 Task: Add a signature Brooke Phillips containing Best regards from, Brooke Phillips to email address softage.10@softage.net and add a folder Intellectual property
Action: Mouse moved to (804, 110)
Screenshot: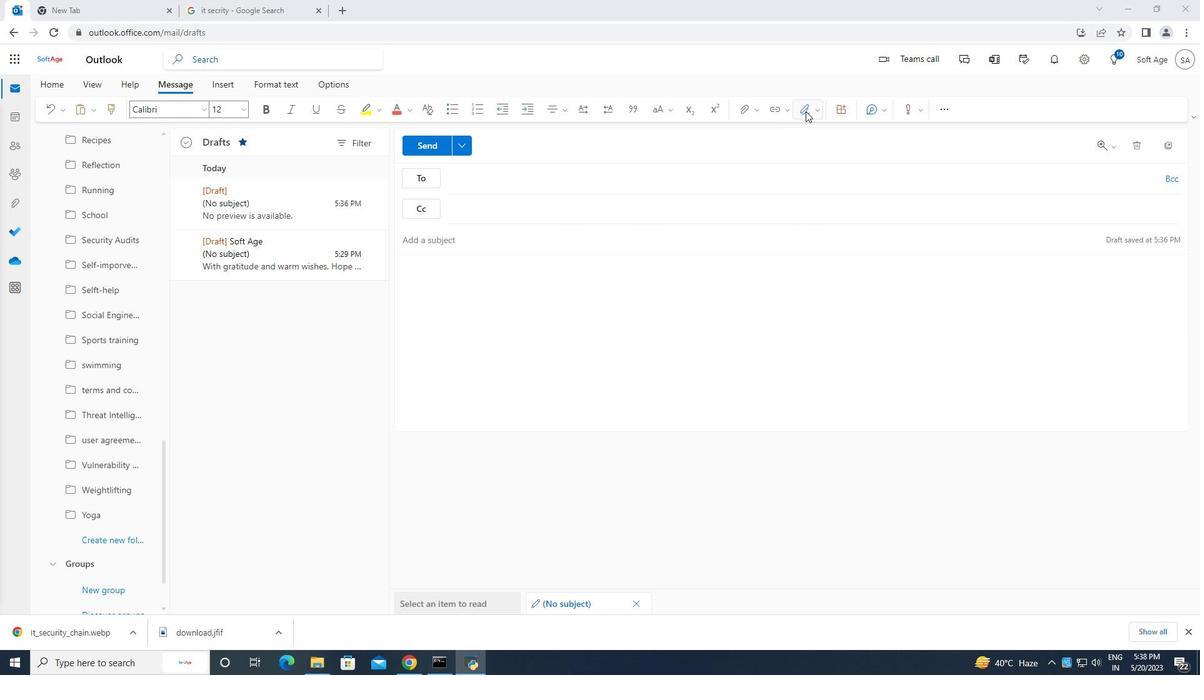 
Action: Mouse pressed left at (804, 110)
Screenshot: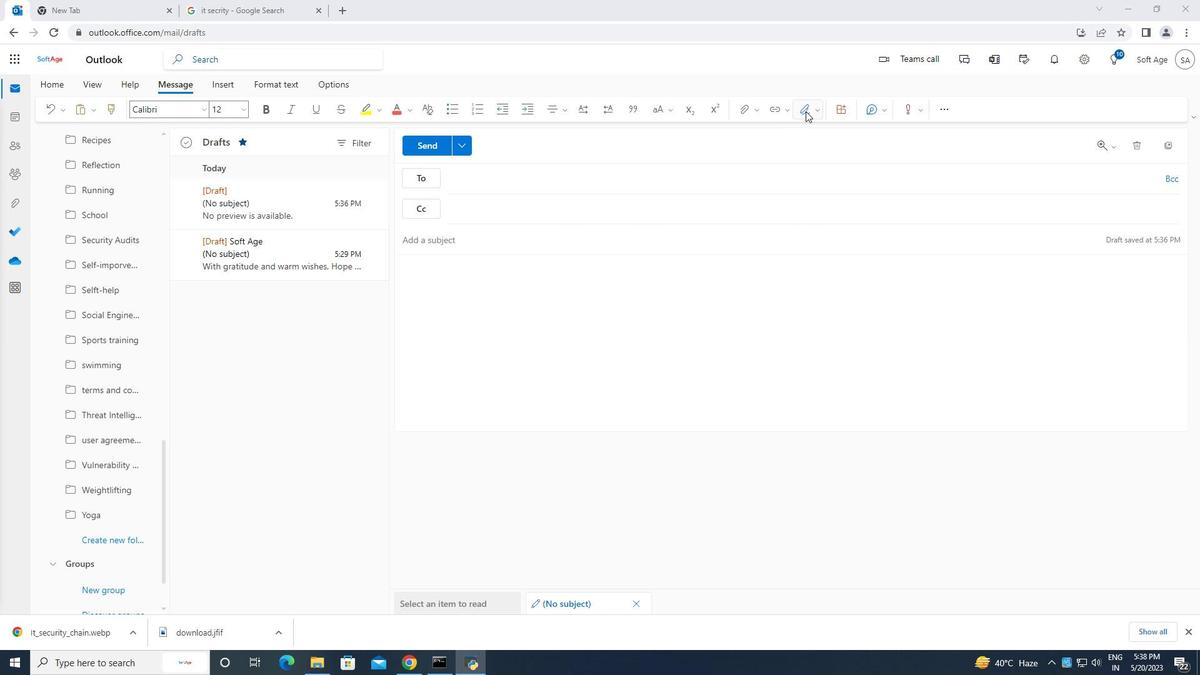 
Action: Mouse moved to (777, 159)
Screenshot: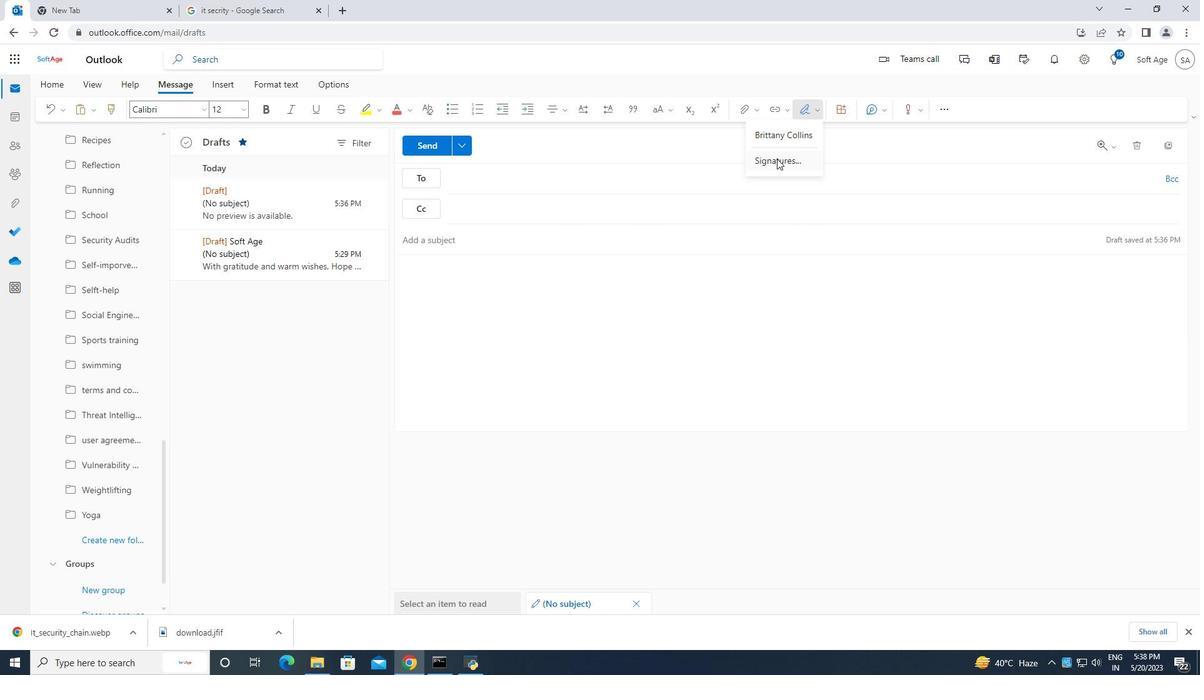 
Action: Mouse pressed left at (777, 159)
Screenshot: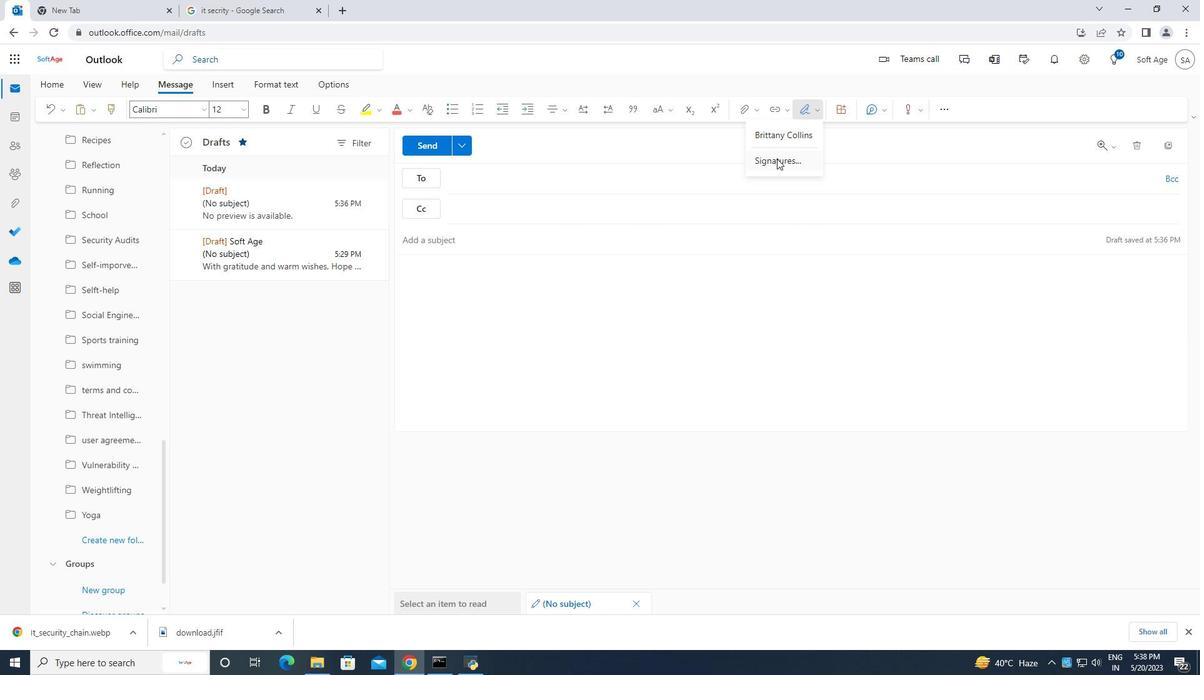 
Action: Mouse moved to (852, 210)
Screenshot: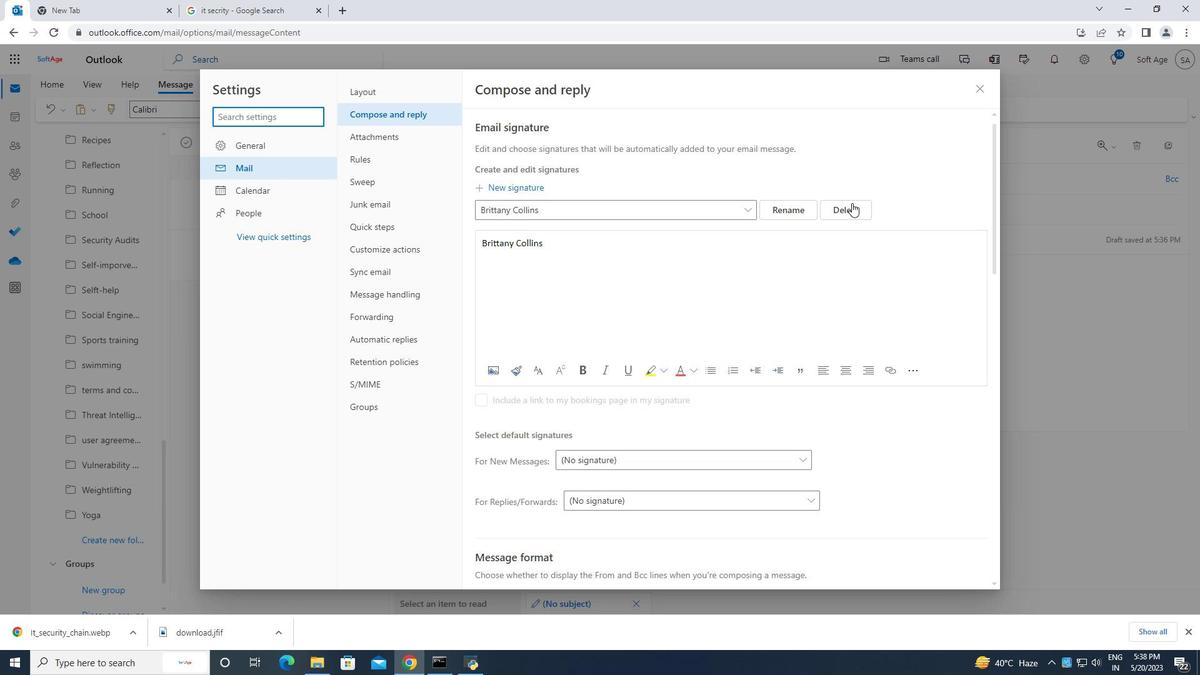 
Action: Mouse pressed left at (852, 210)
Screenshot: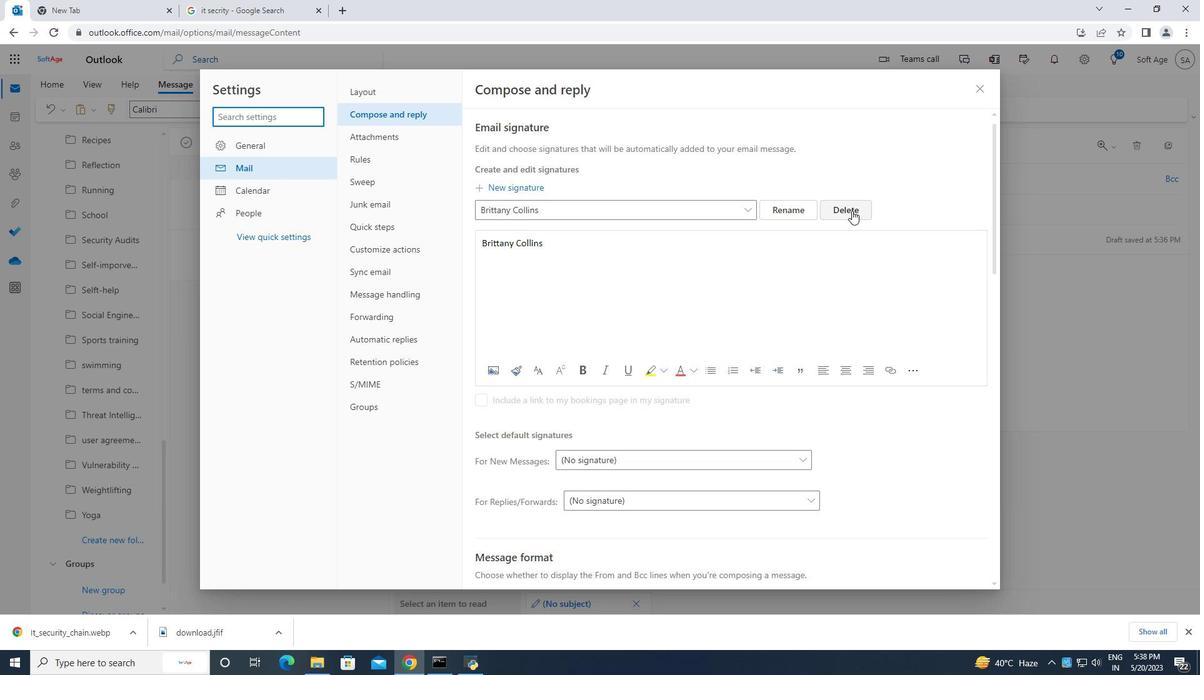
Action: Mouse moved to (584, 210)
Screenshot: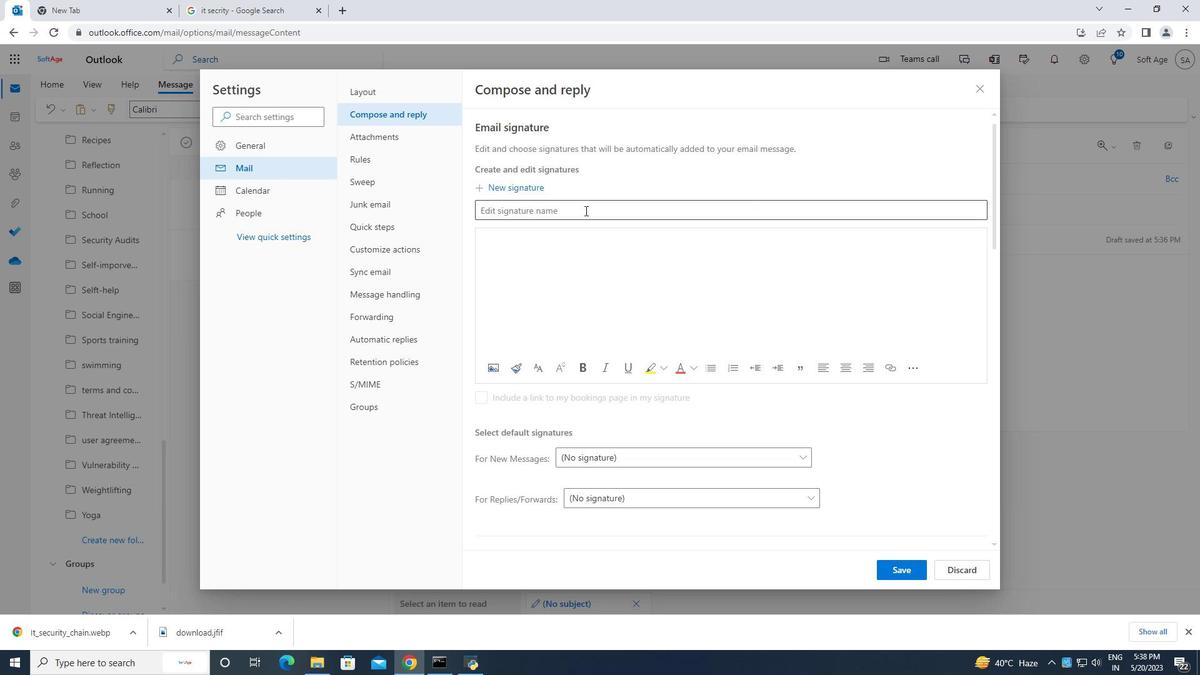 
Action: Mouse pressed left at (584, 210)
Screenshot: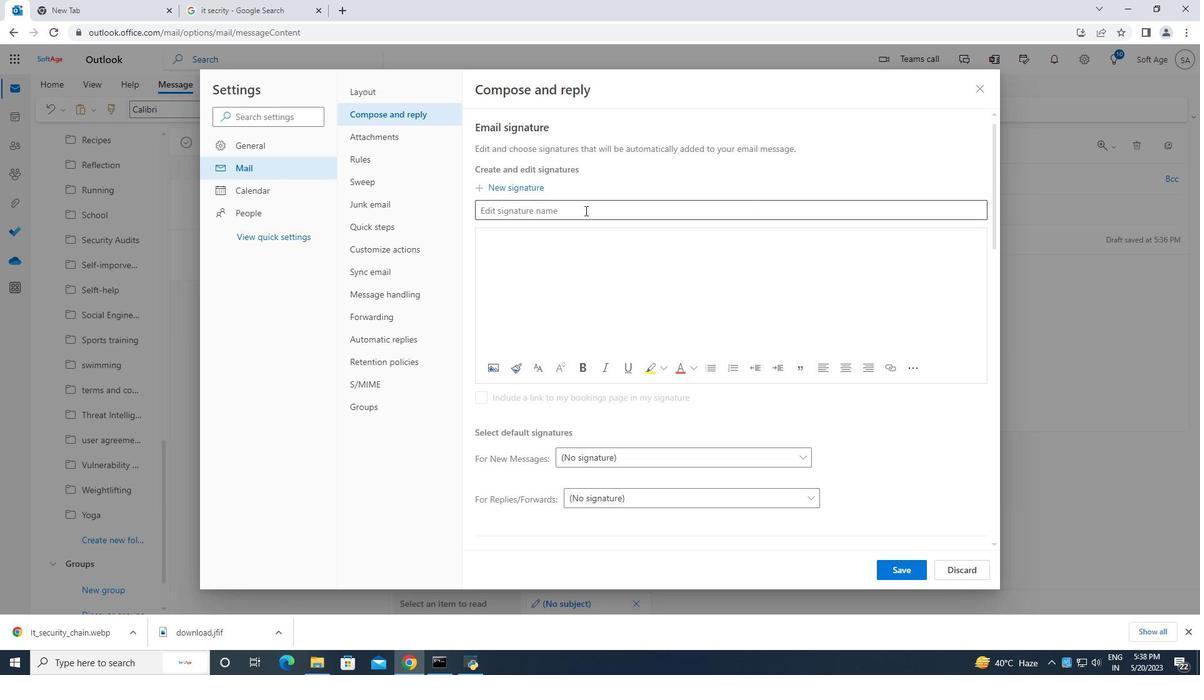 
Action: Key pressed <Key.caps_lock>B<Key.caps_lock>rooke<Key.space><Key.caps_lock>P<Key.caps_lock>hillips
Screenshot: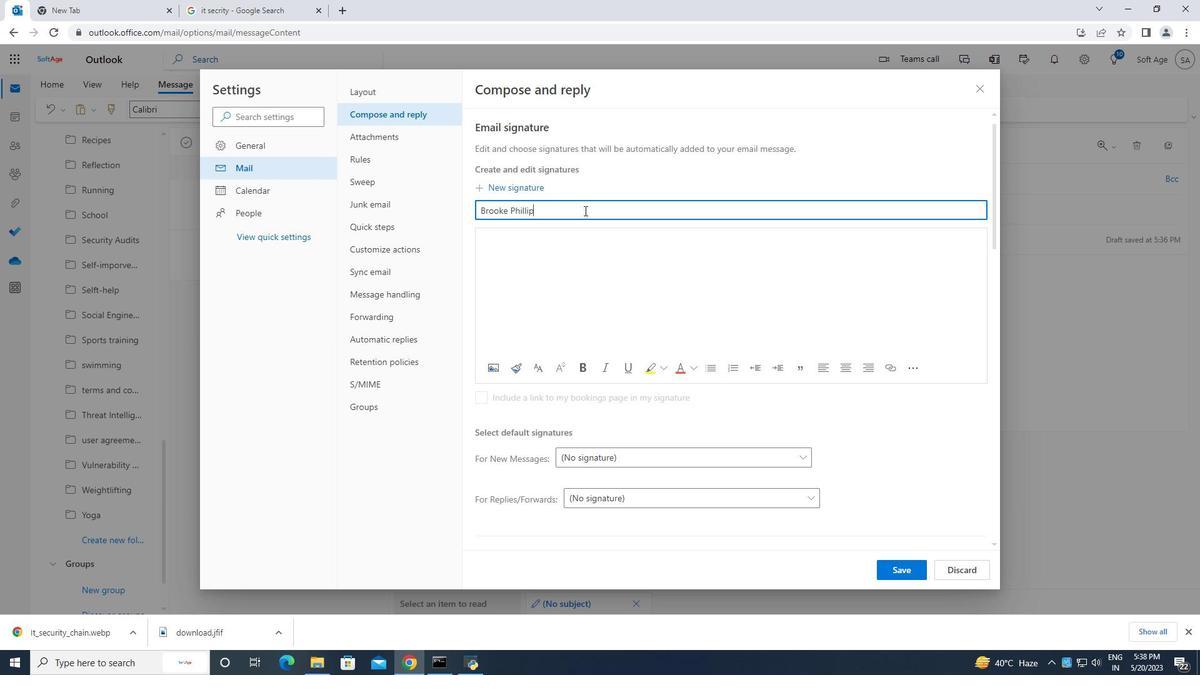 
Action: Mouse moved to (506, 248)
Screenshot: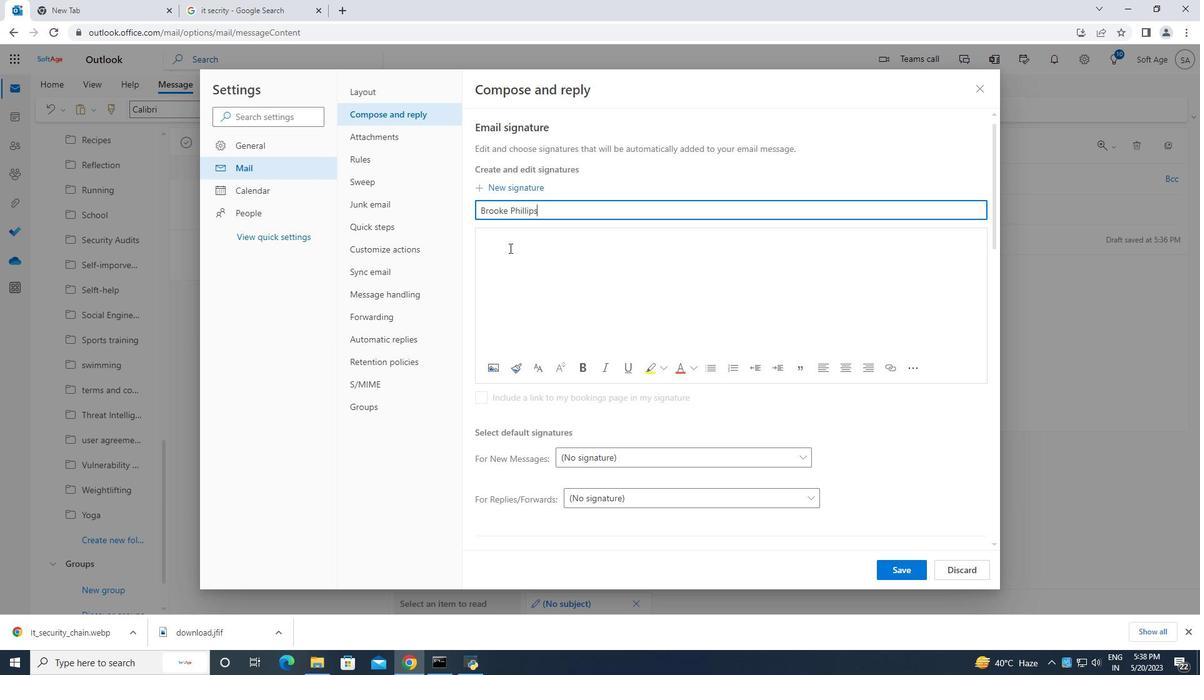 
Action: Mouse pressed left at (506, 248)
Screenshot: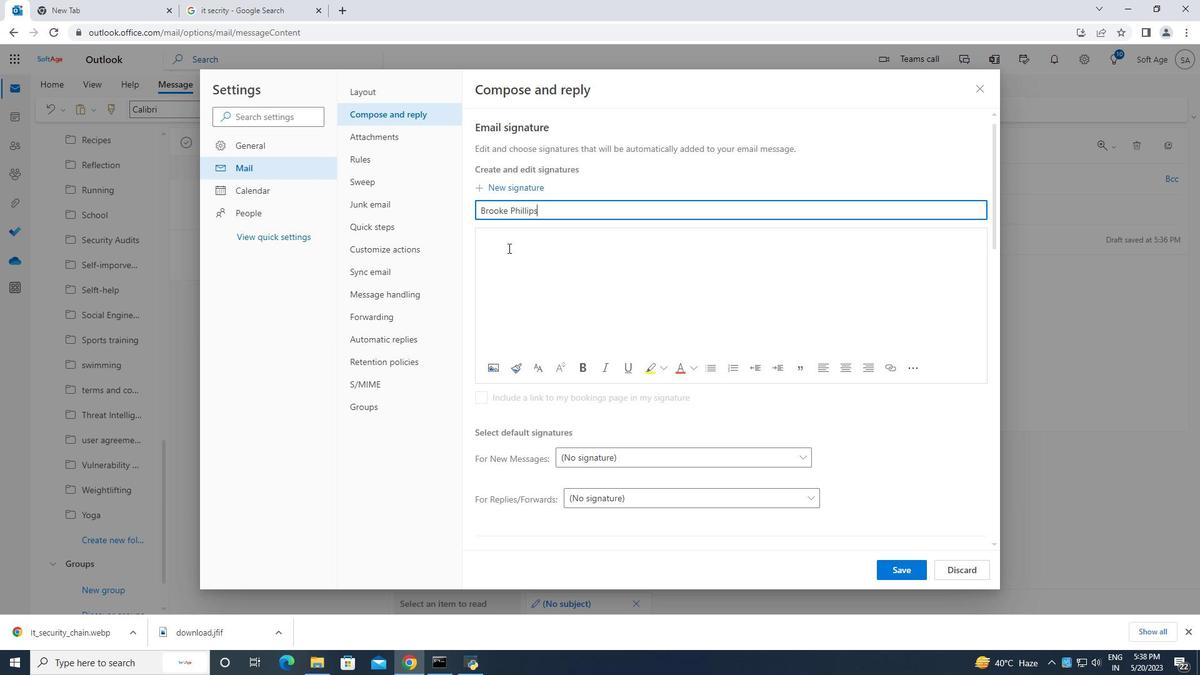 
Action: Key pressed <Key.caps_lock>B<Key.caps_lock>rooke<Key.space><Key.caps_lock>P<Key.caps_lock>hillips
Screenshot: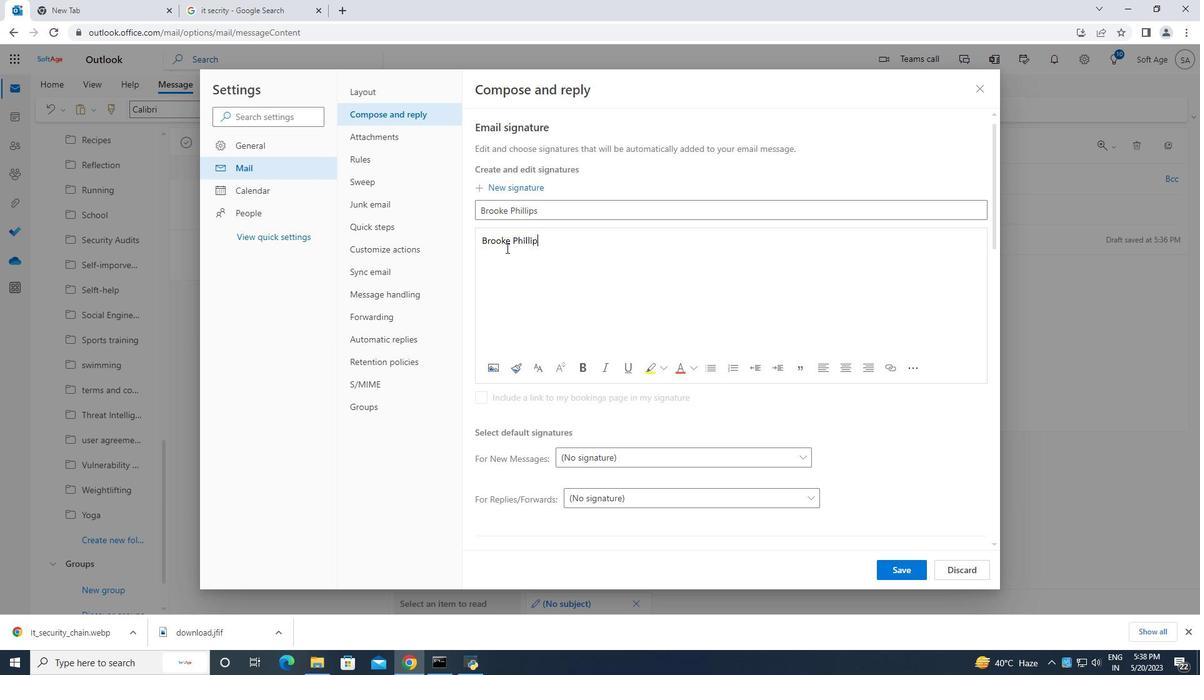 
Action: Mouse moved to (889, 564)
Screenshot: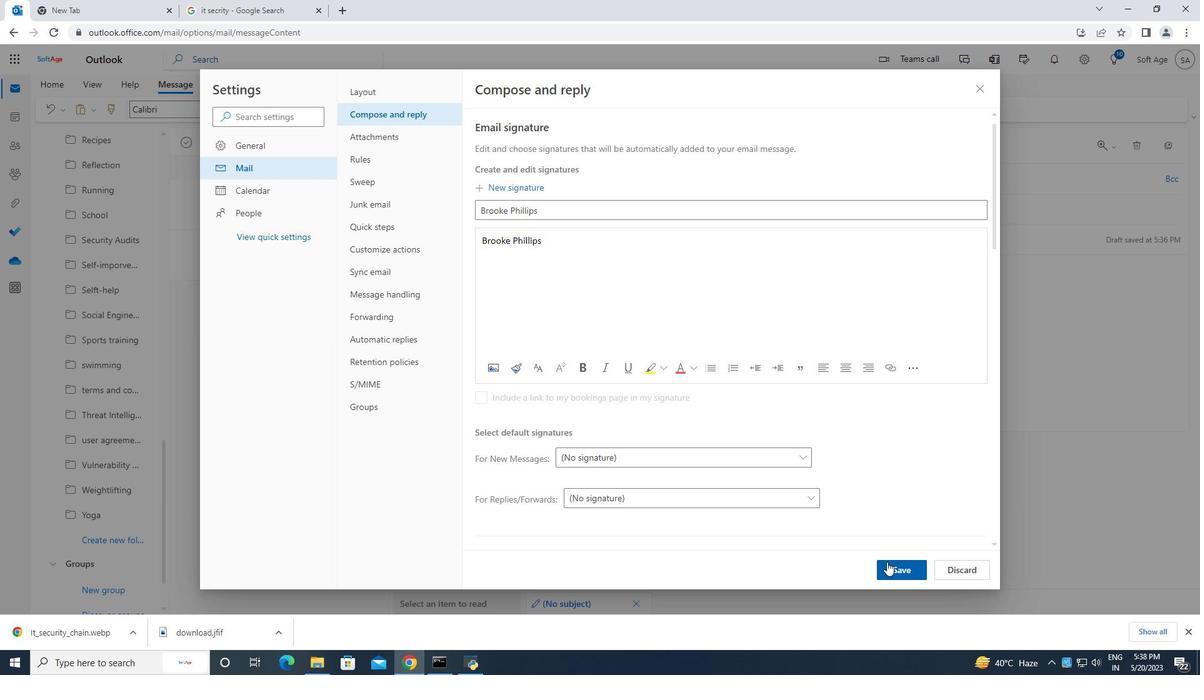 
Action: Mouse pressed left at (888, 564)
Screenshot: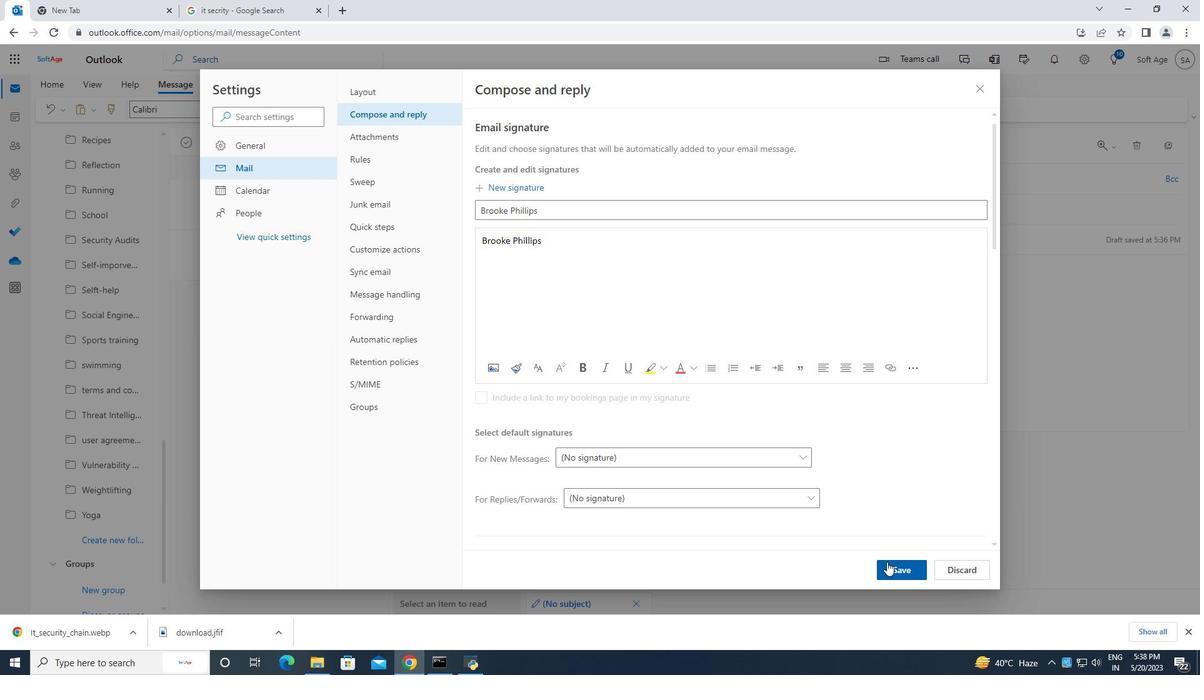 
Action: Mouse moved to (988, 89)
Screenshot: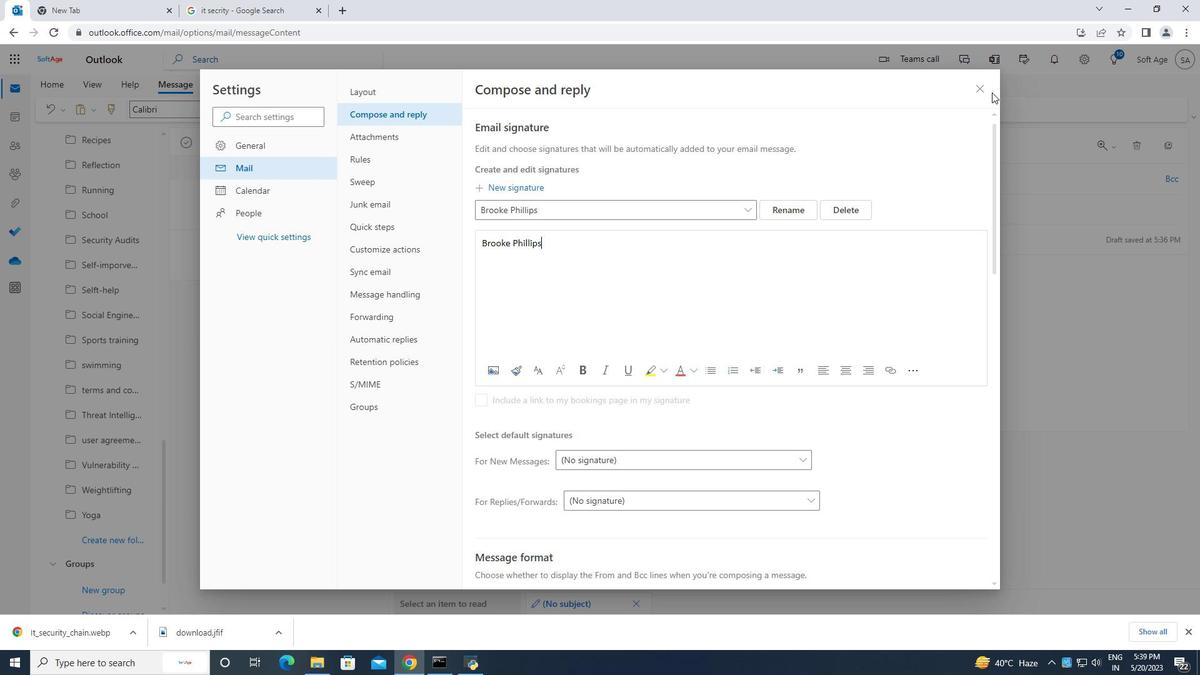 
Action: Mouse pressed left at (988, 89)
Screenshot: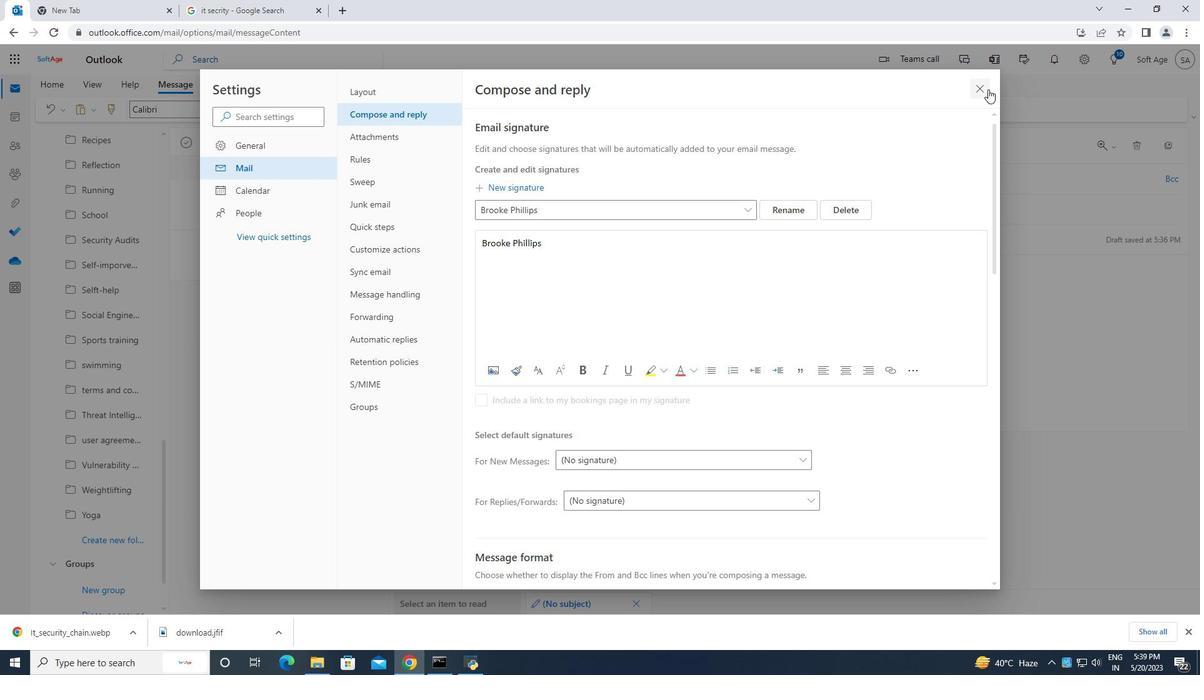 
Action: Mouse moved to (806, 114)
Screenshot: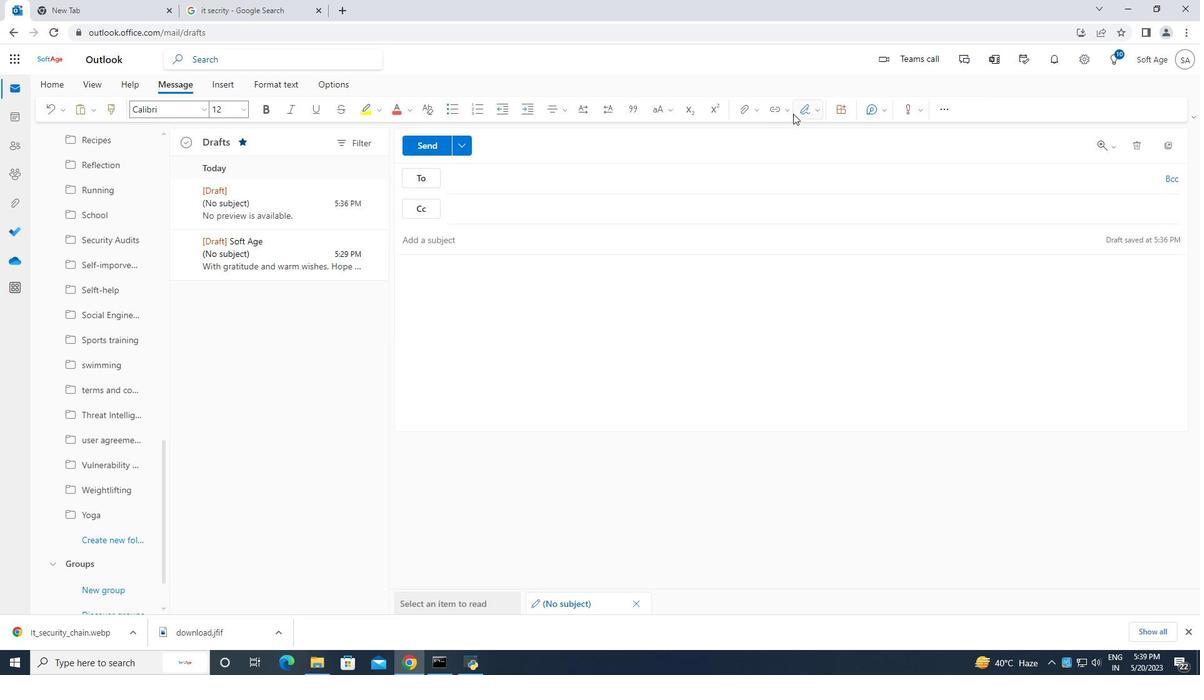 
Action: Mouse pressed left at (806, 114)
Screenshot: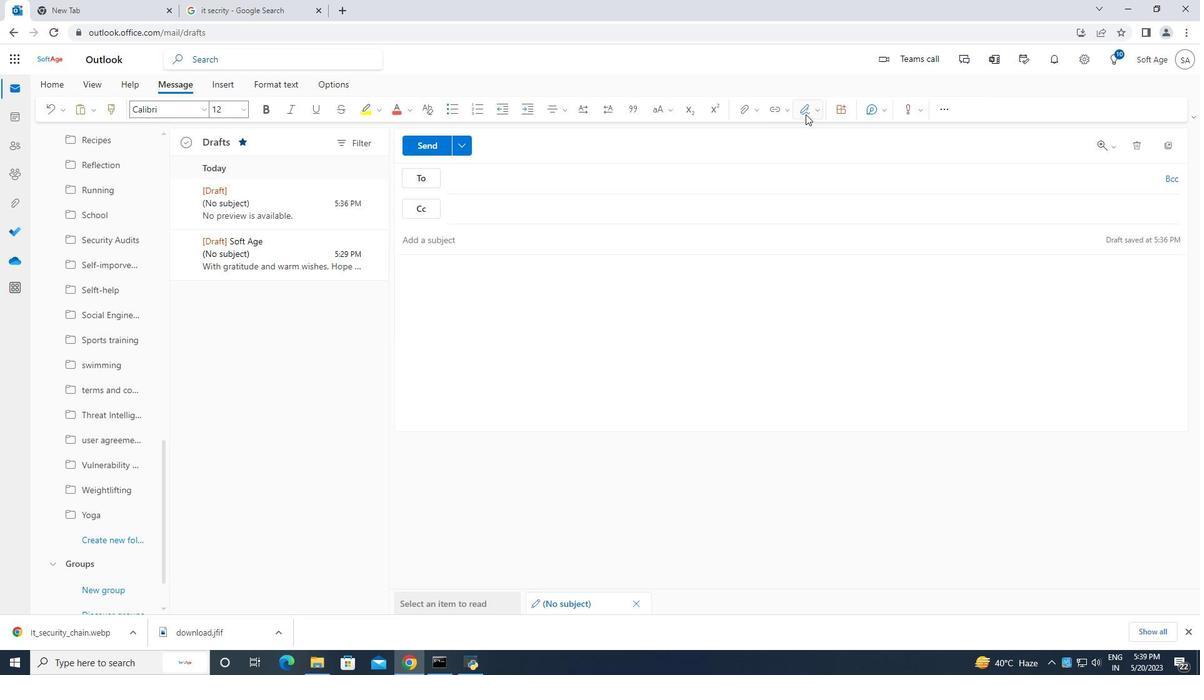 
Action: Mouse moved to (785, 134)
Screenshot: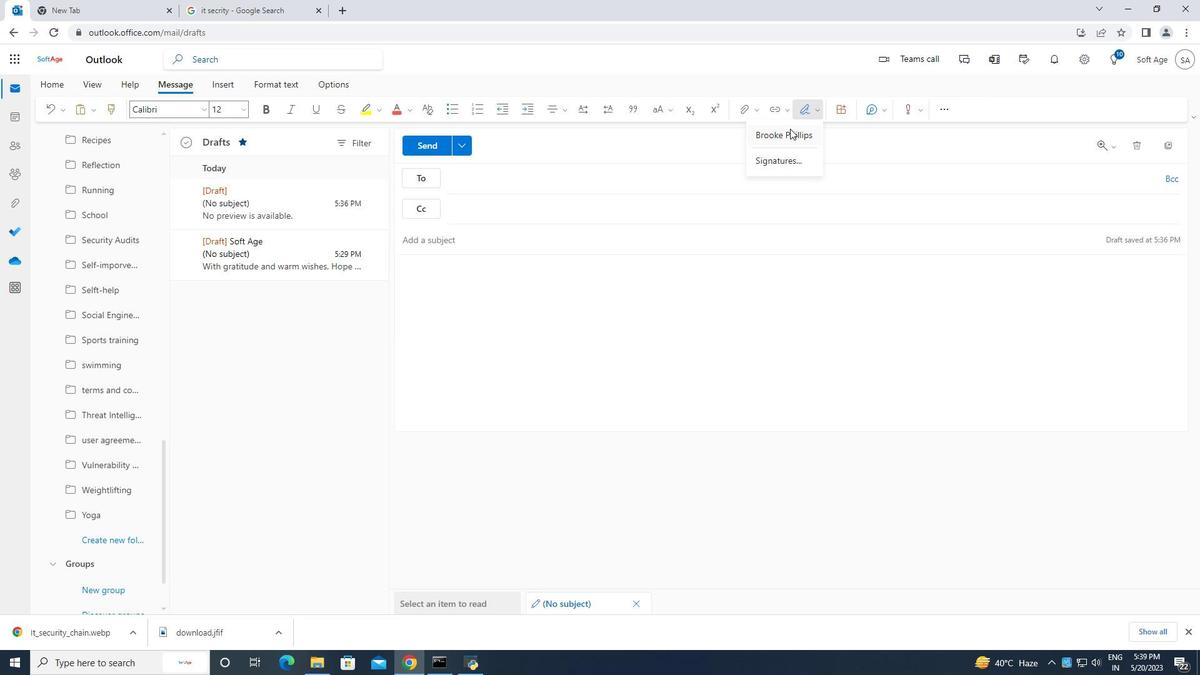 
Action: Mouse pressed left at (785, 134)
Screenshot: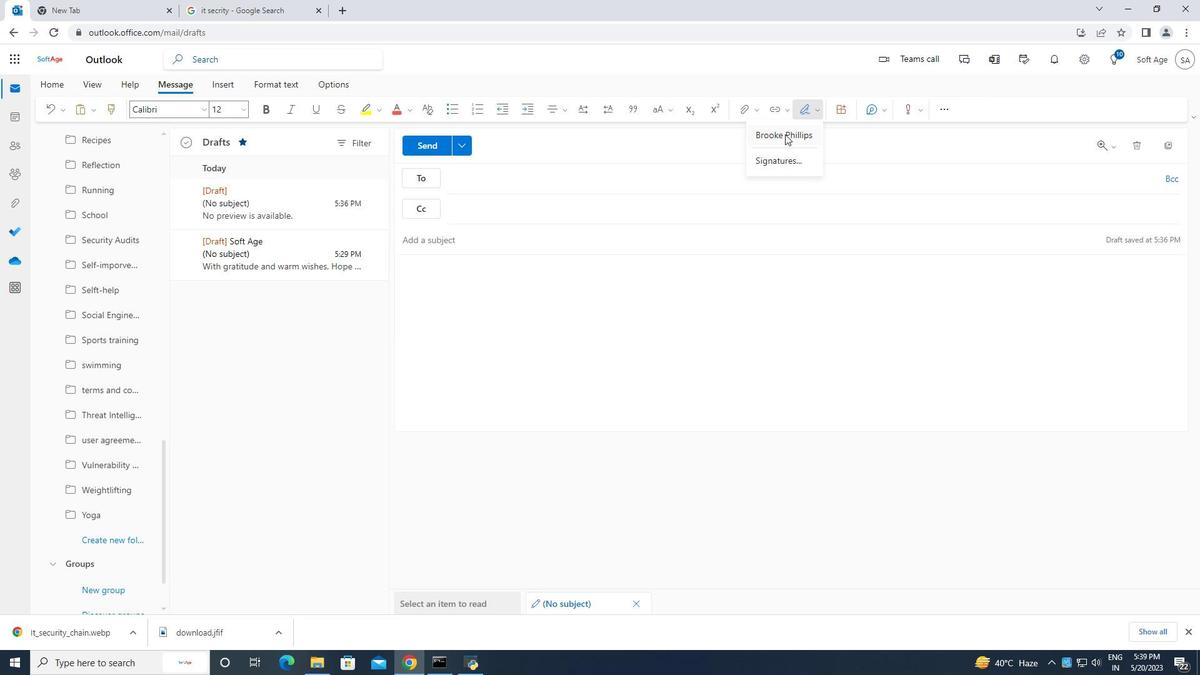 
Action: Mouse moved to (424, 265)
Screenshot: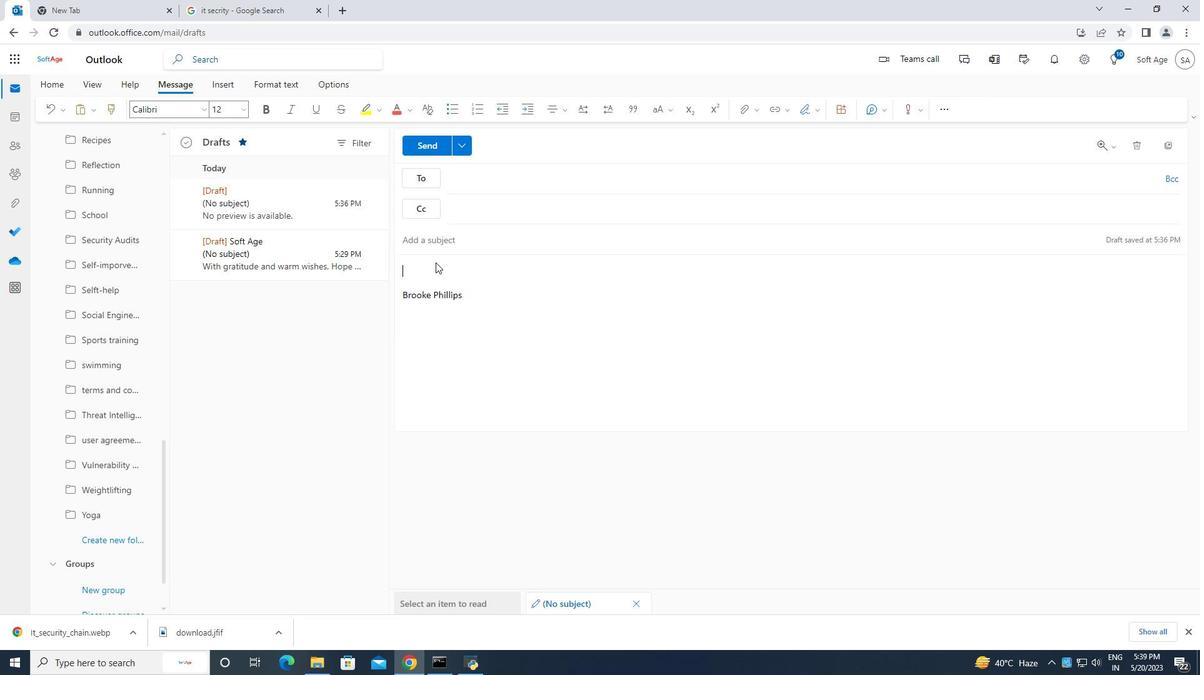 
Action: Key pressed <Key.caps_lock>C<Key.caps_lock>ontaing<Key.backspace><Key.backspace>ning<Key.space>best<Key.space>regards
Screenshot: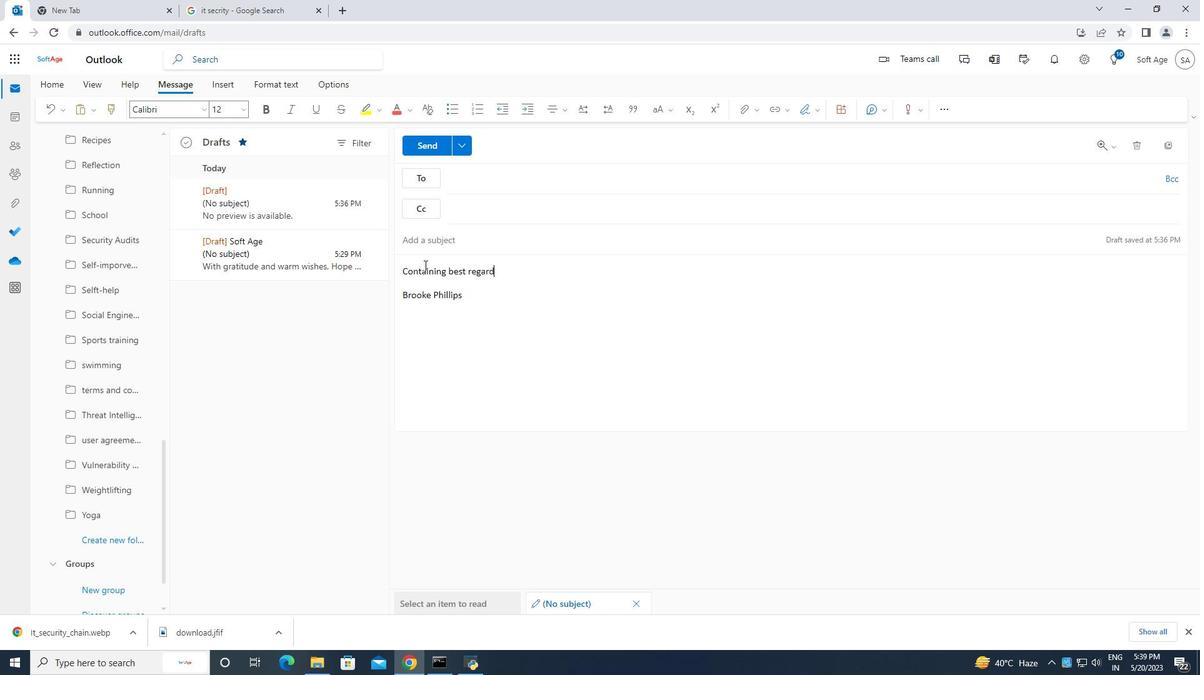 
Action: Mouse moved to (547, 179)
Screenshot: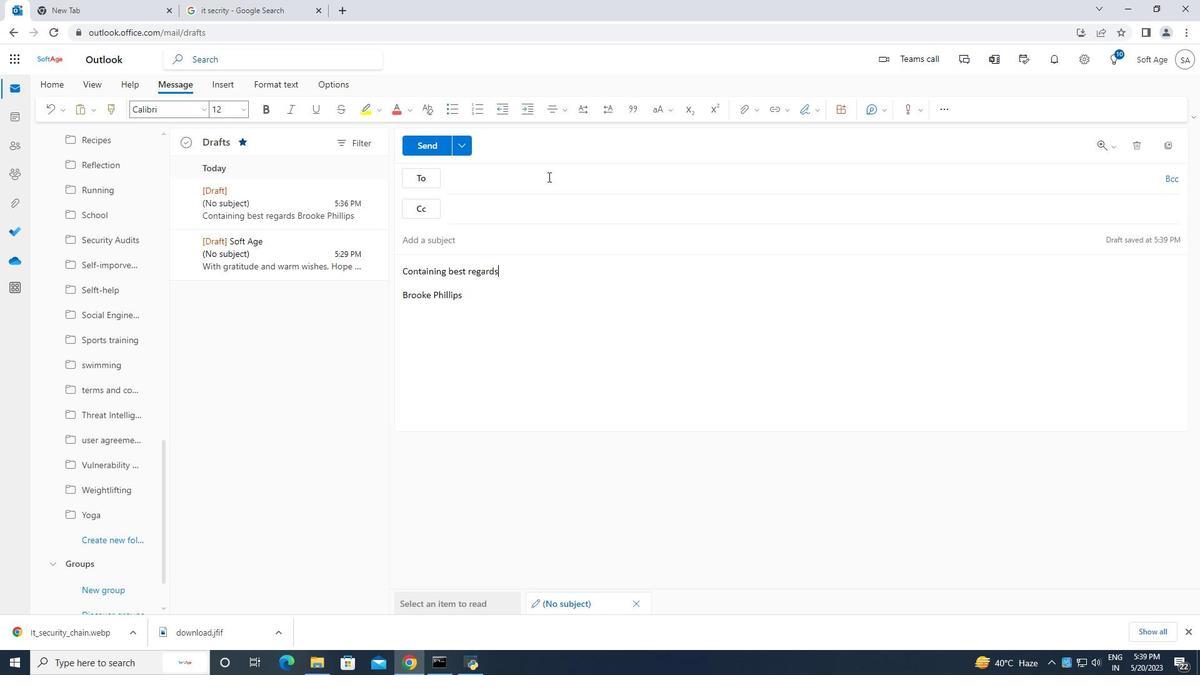 
Action: Mouse pressed left at (547, 179)
Screenshot: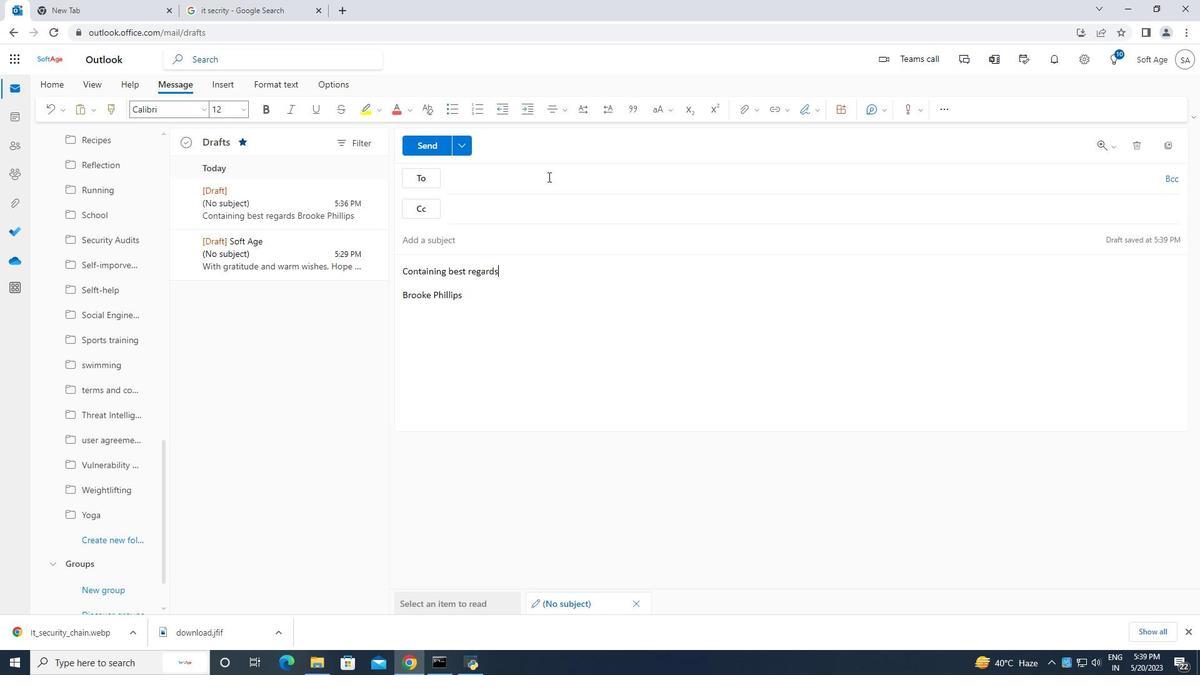 
Action: Key pressed soft
Screenshot: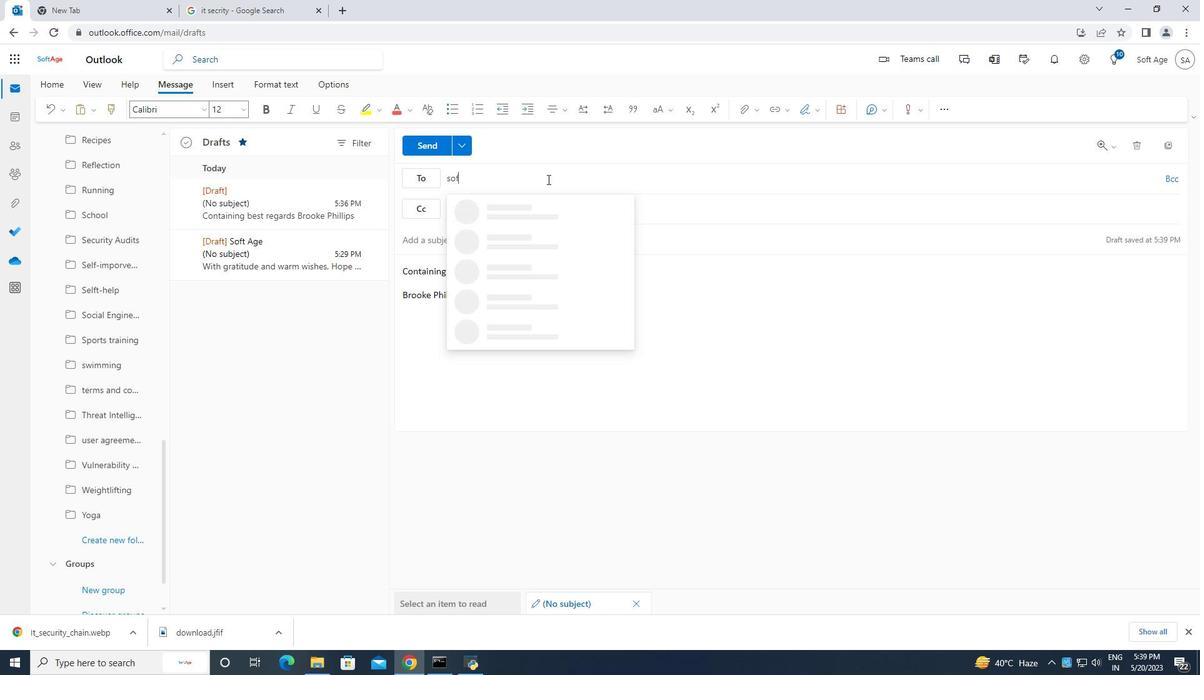 
Action: Mouse moved to (574, 207)
Screenshot: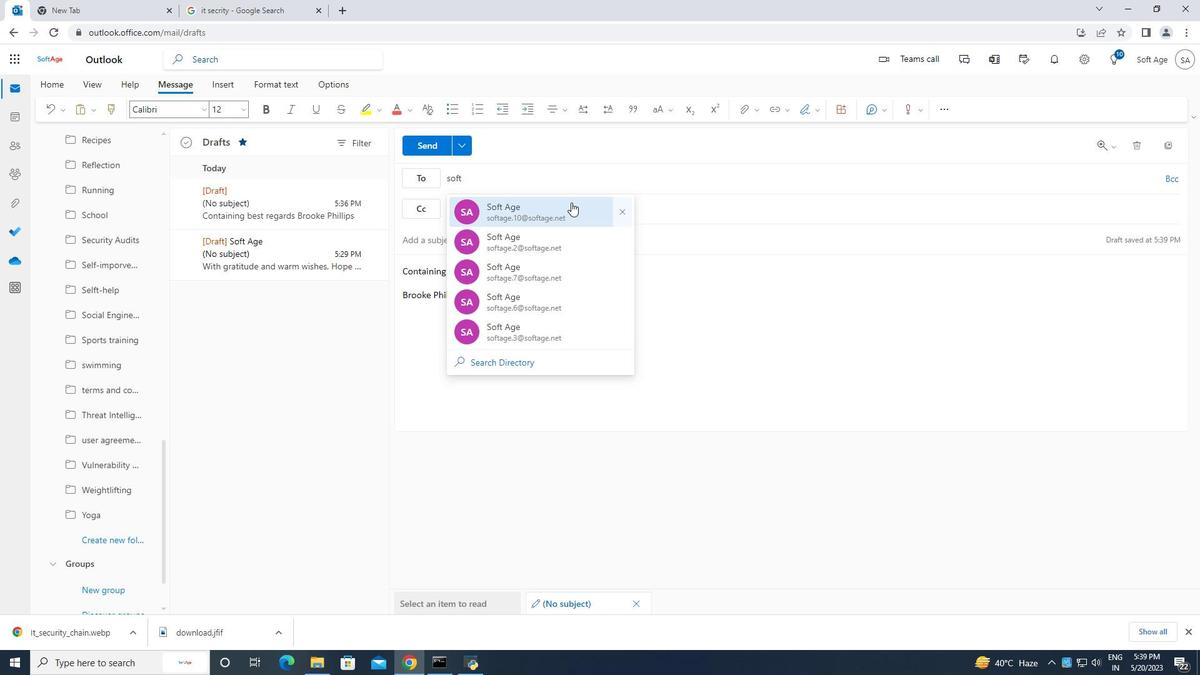 
Action: Mouse pressed left at (574, 207)
Screenshot: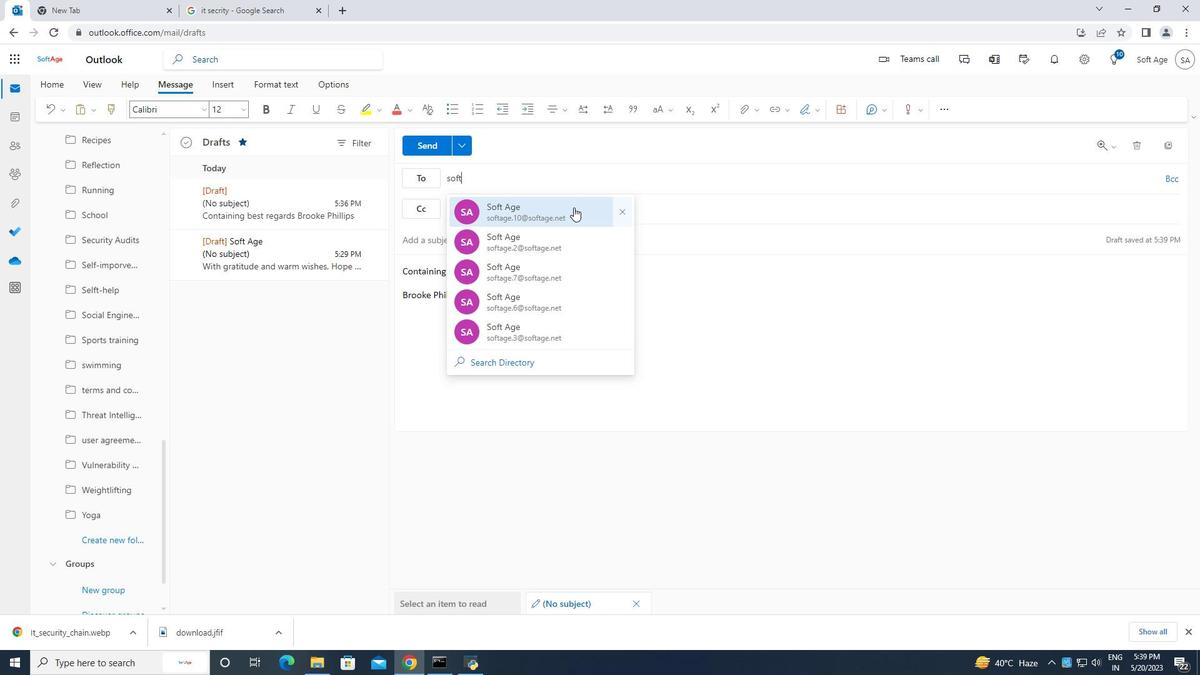 
Action: Mouse moved to (125, 539)
Screenshot: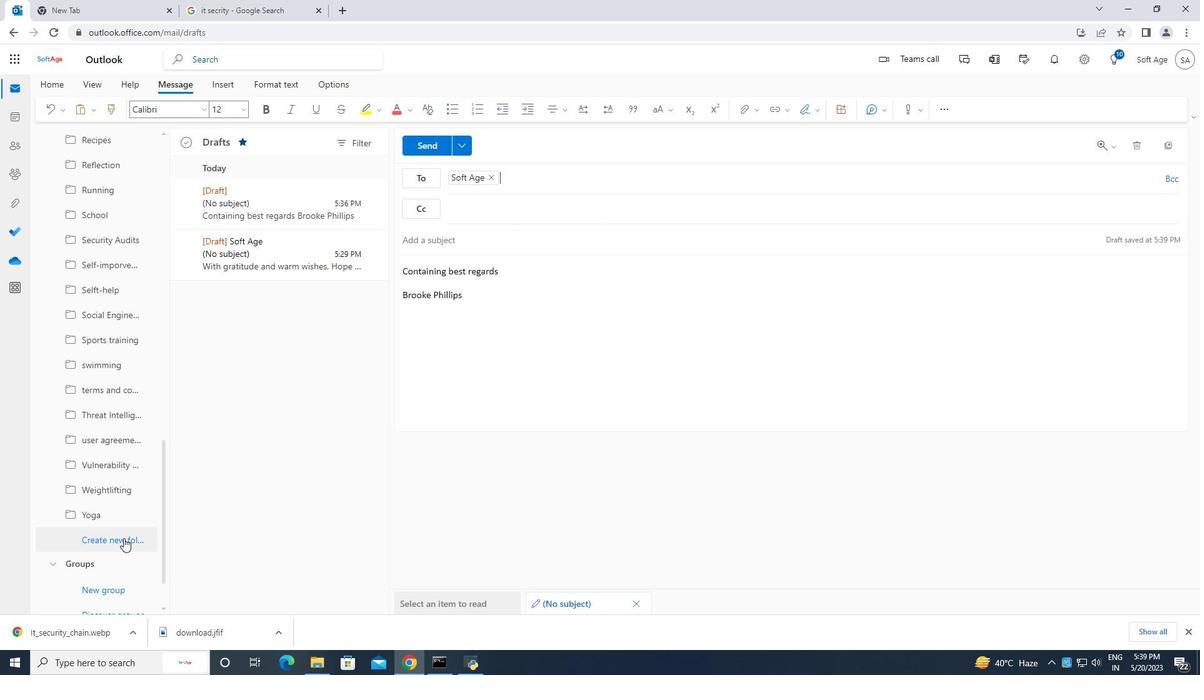 
Action: Mouse pressed left at (125, 539)
Screenshot: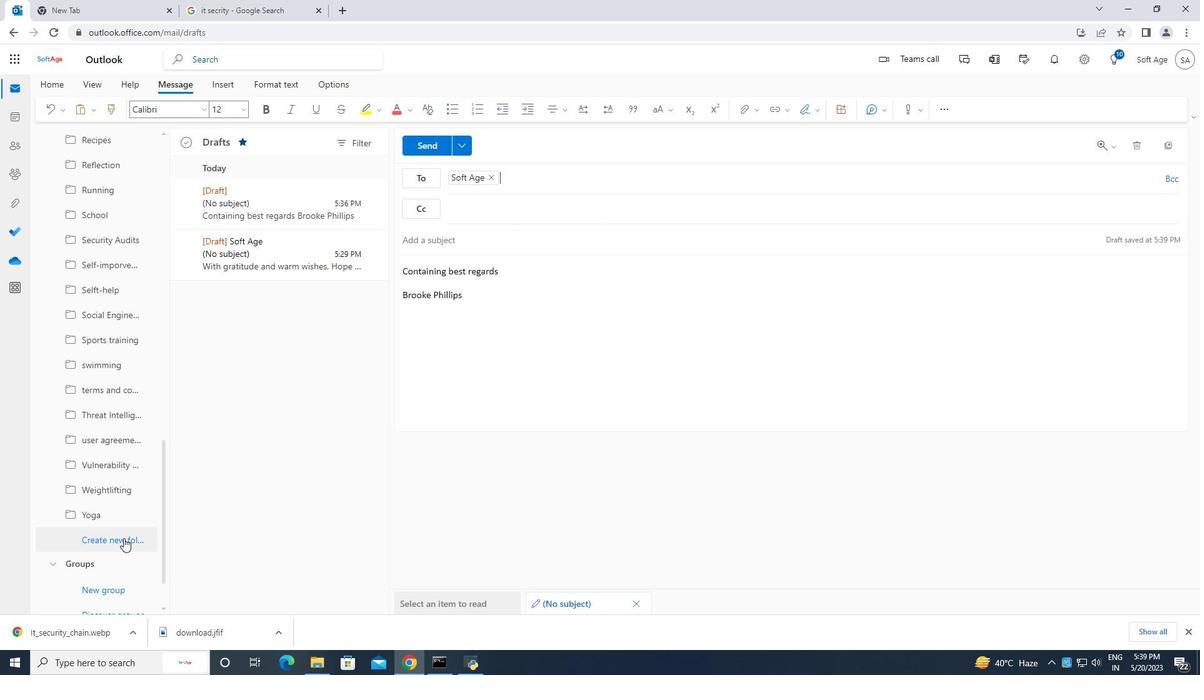 
Action: Mouse moved to (92, 534)
Screenshot: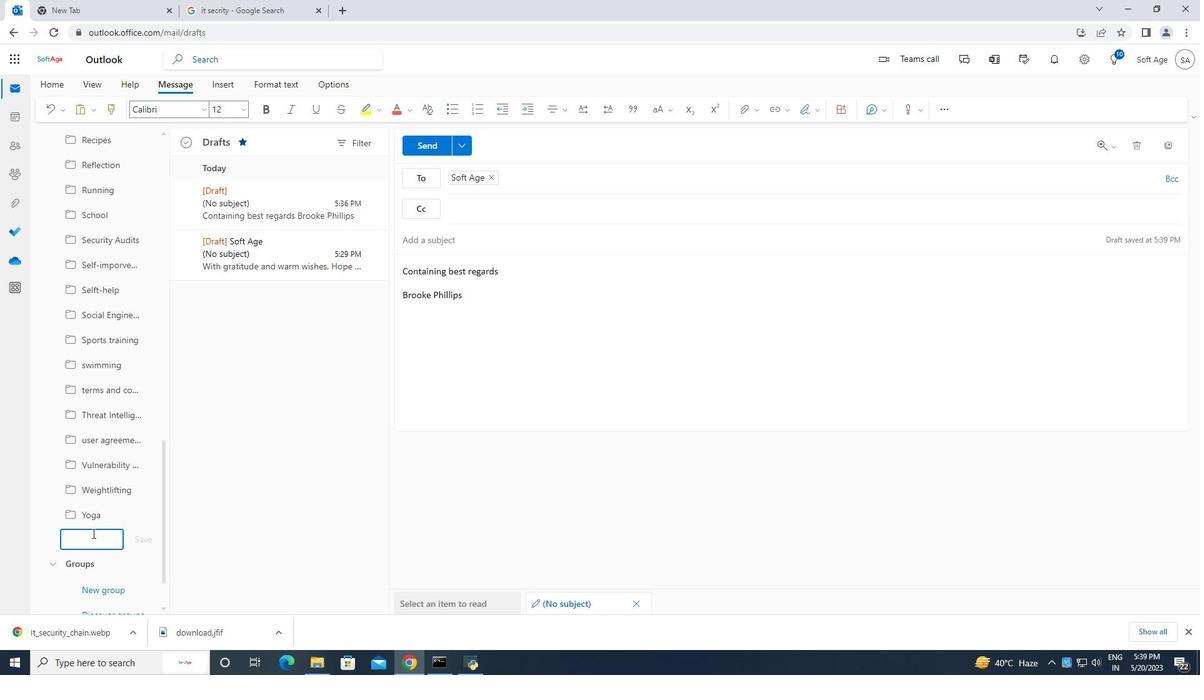 
Action: Mouse pressed left at (92, 534)
Screenshot: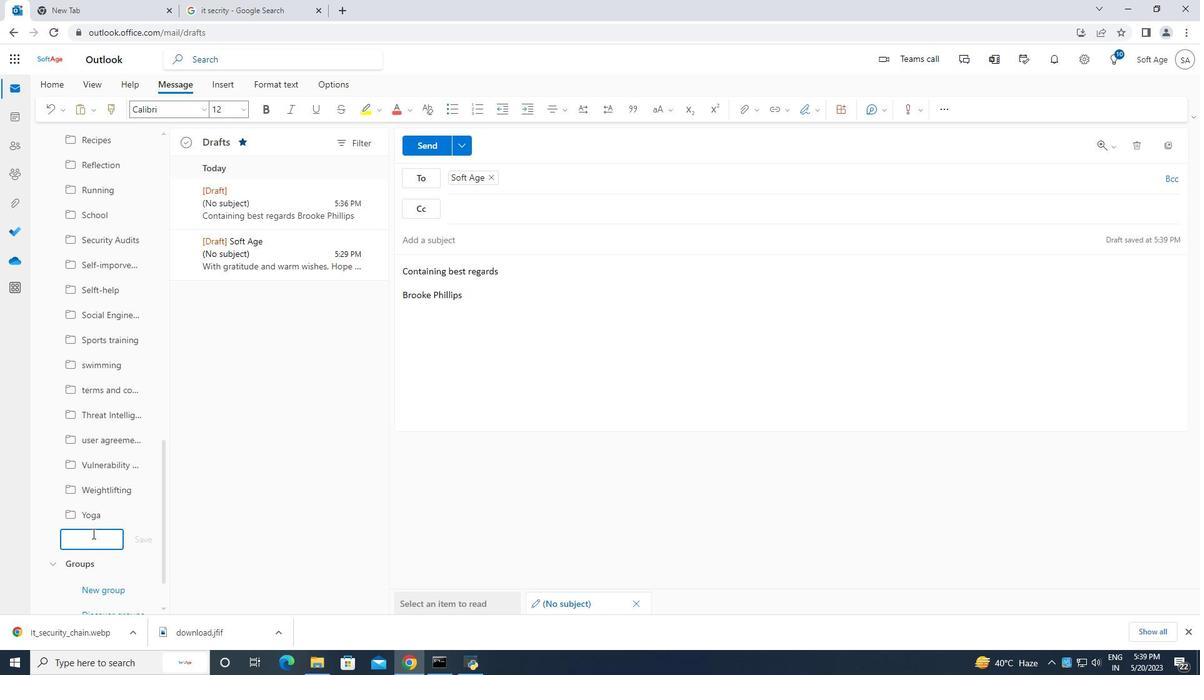 
Action: Mouse moved to (93, 534)
Screenshot: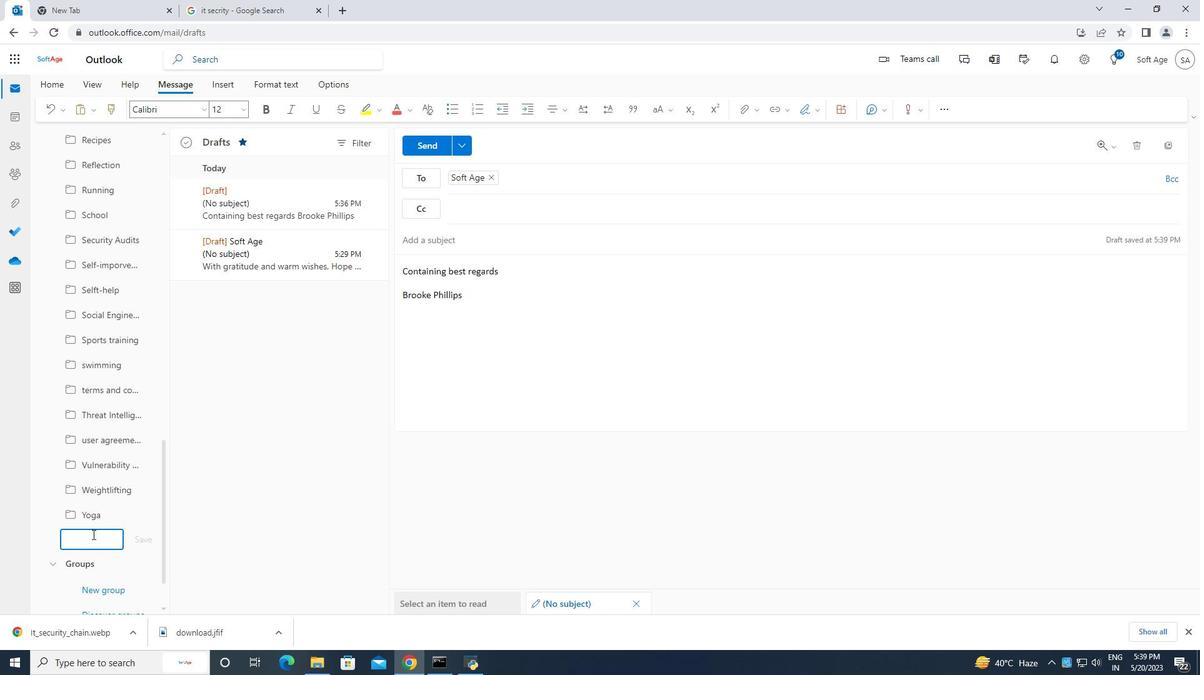 
Action: Key pressed intellectual<Key.space>property
Screenshot: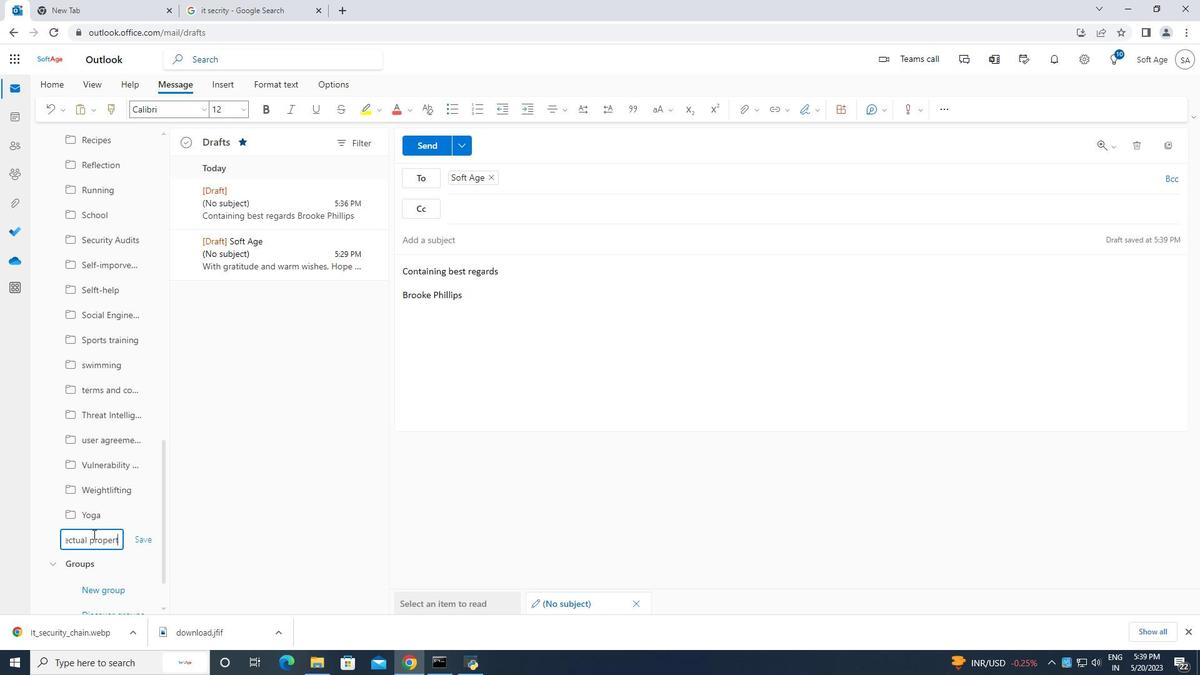 
Action: Mouse moved to (146, 537)
Screenshot: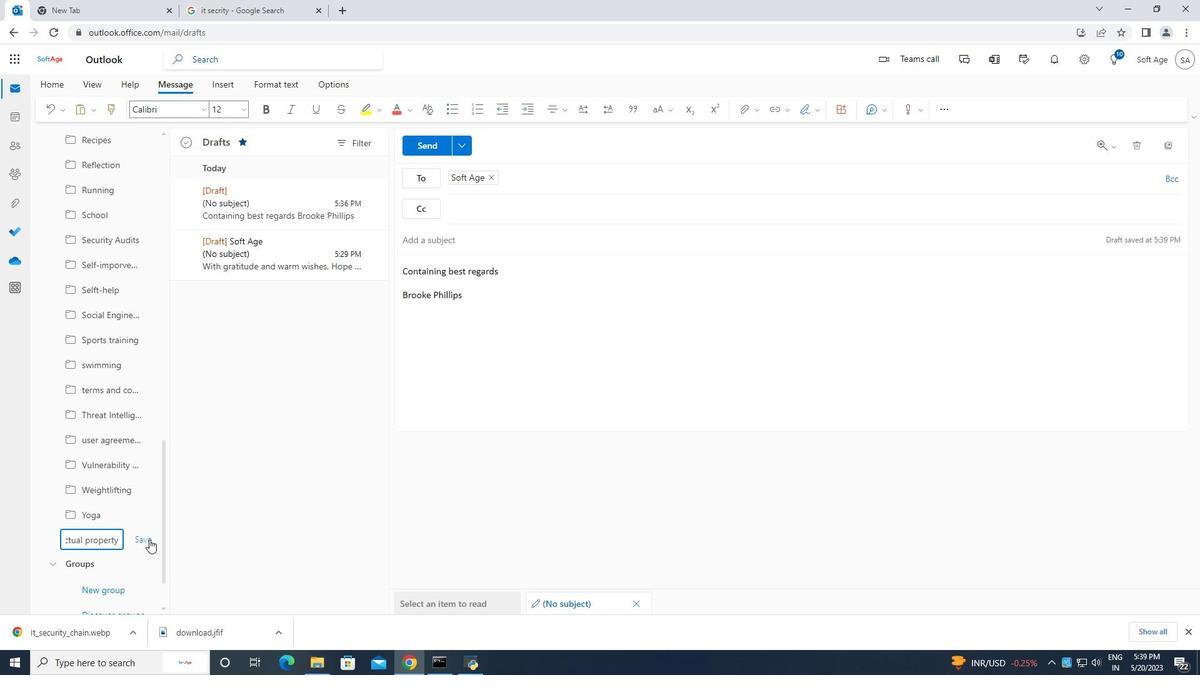 
Action: Mouse pressed left at (146, 537)
Screenshot: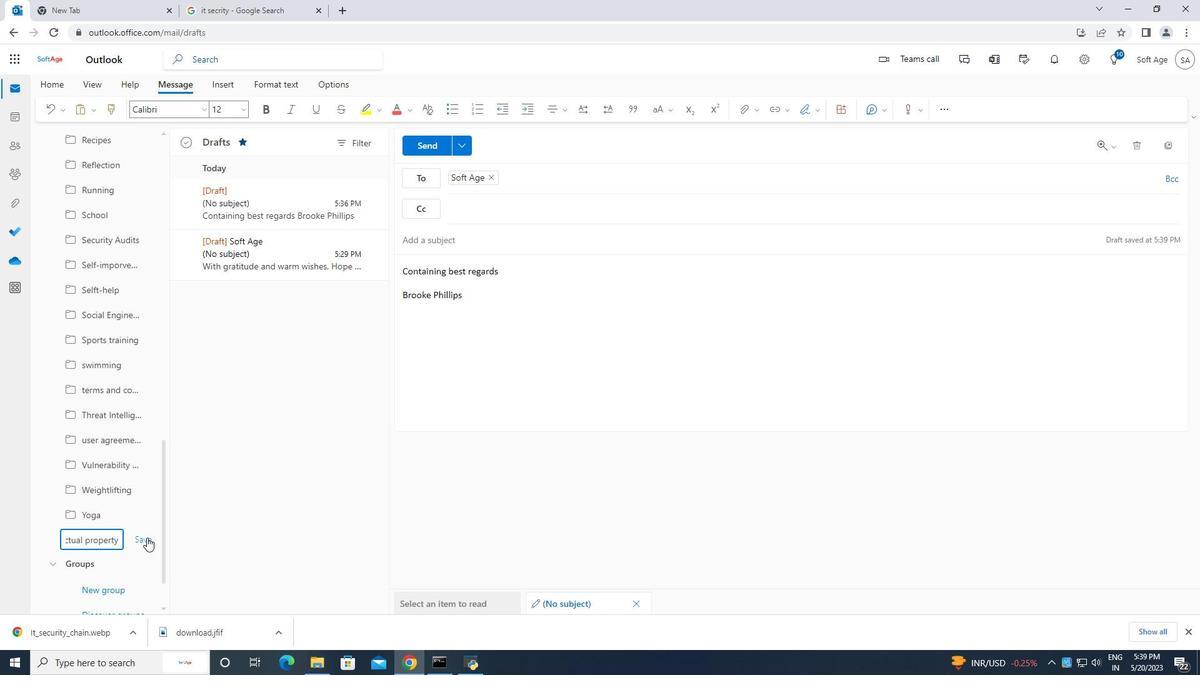 
Action: Mouse moved to (431, 141)
Screenshot: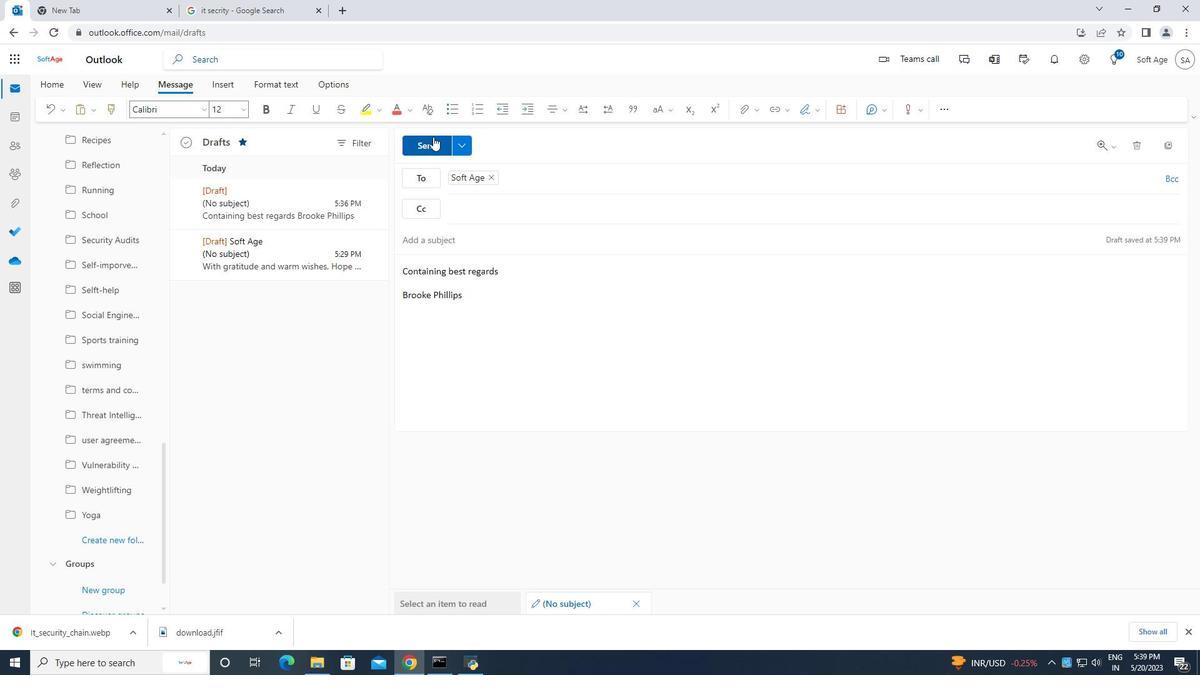 
Action: Mouse pressed left at (431, 141)
Screenshot: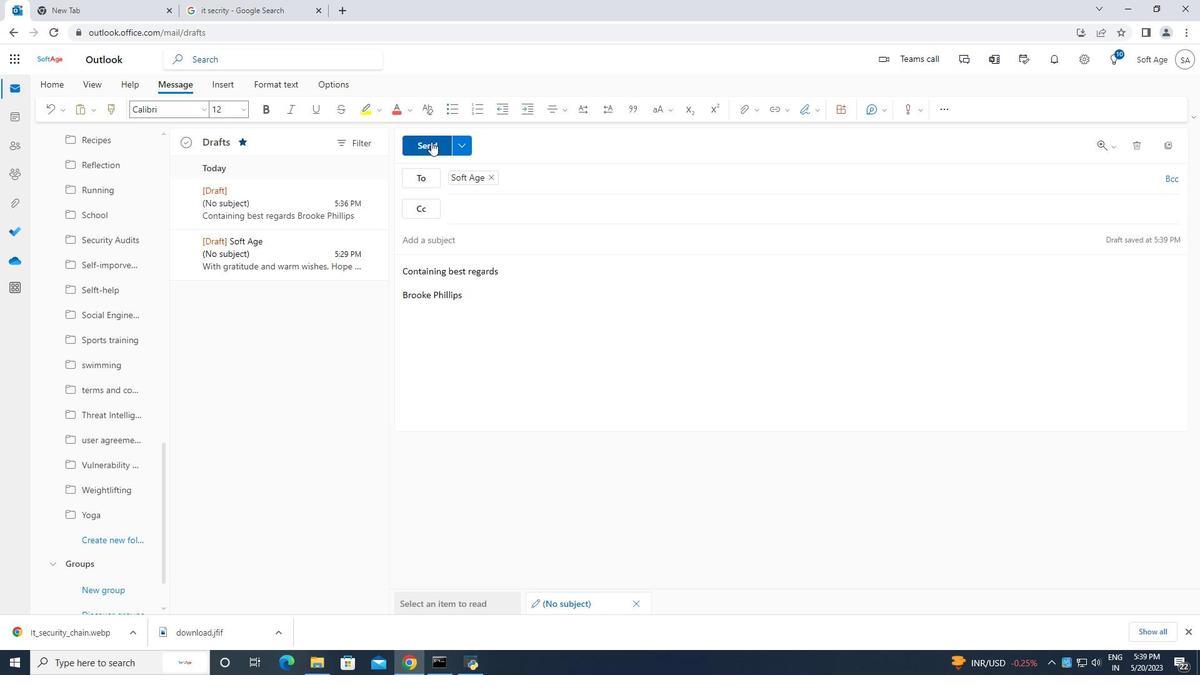 
Action: Mouse moved to (584, 359)
Screenshot: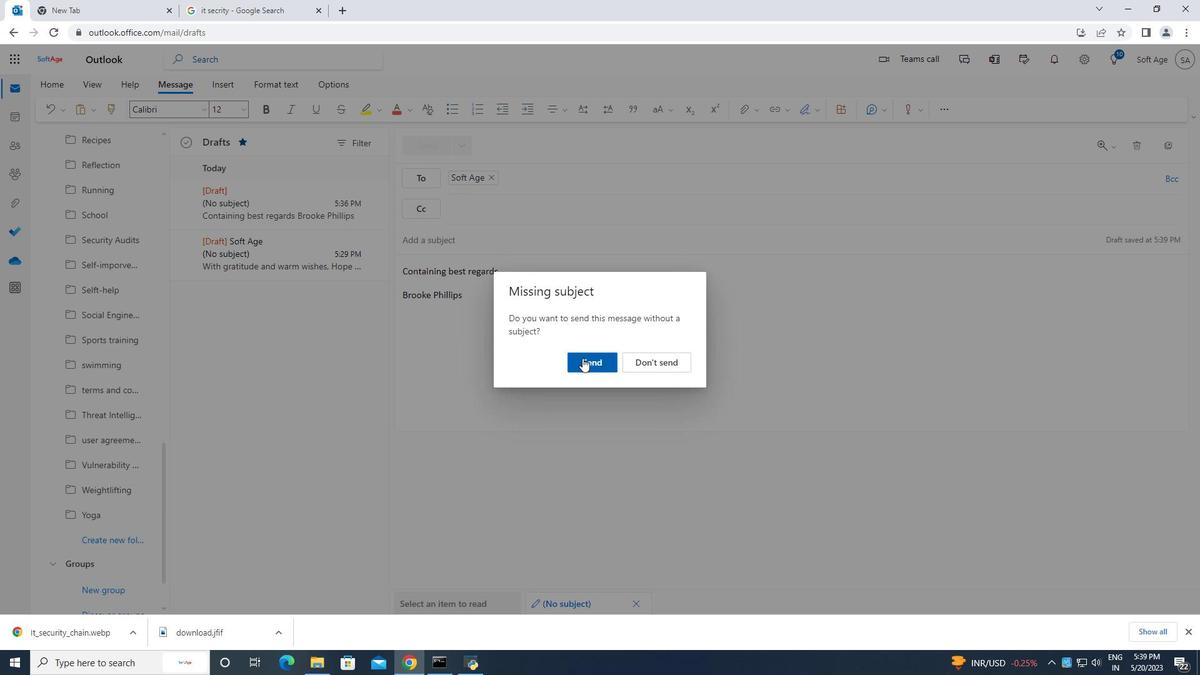 
Action: Mouse pressed left at (584, 359)
Screenshot: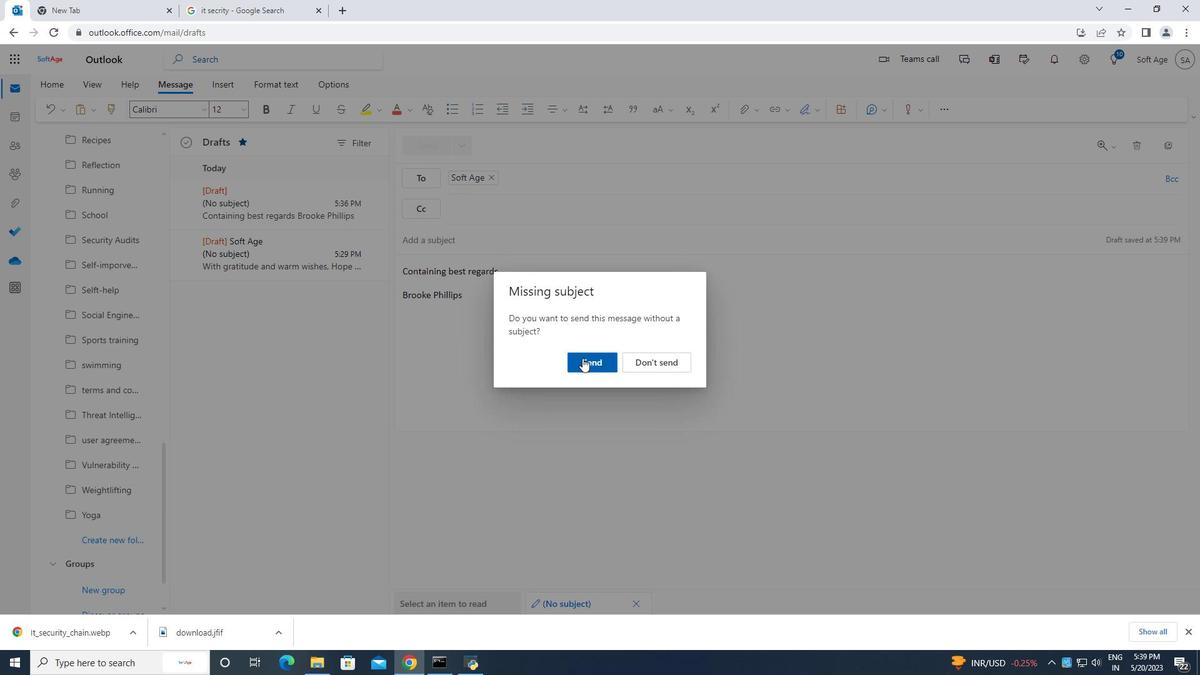 
Action: Mouse moved to (557, 361)
Screenshot: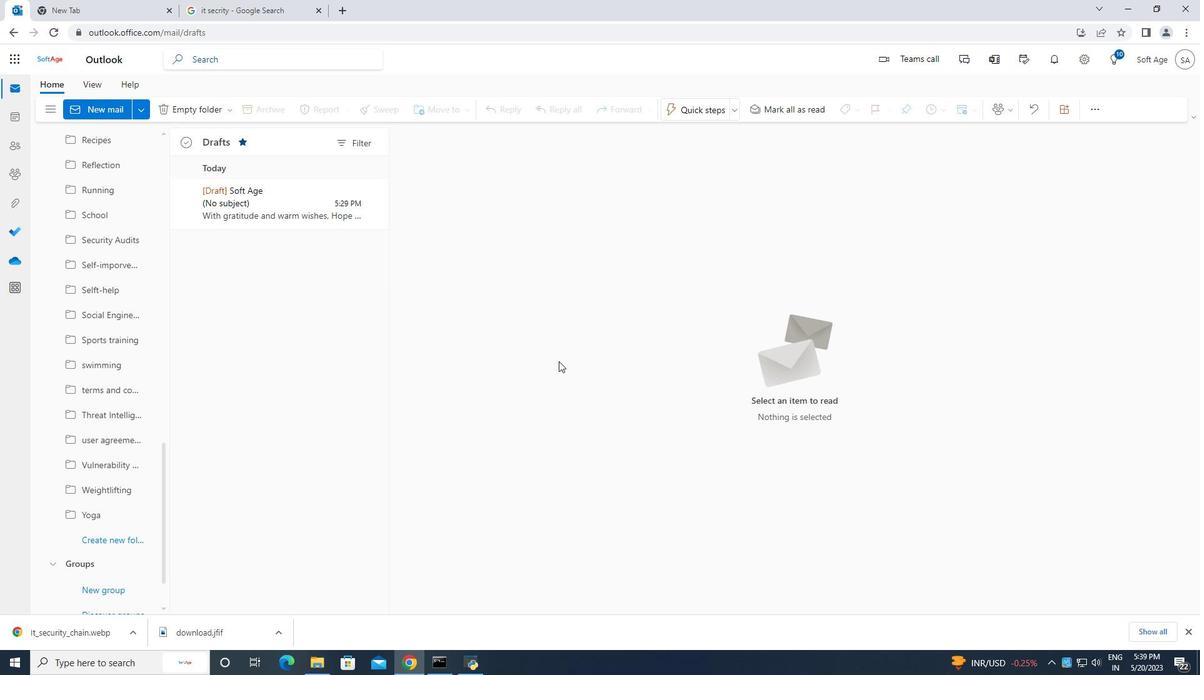 
